 Task: Plan a road trip along the Pacific Coast Highway from Santa Cruz, California, to Big Sur, California.
Action: Mouse moved to (247, 90)
Screenshot: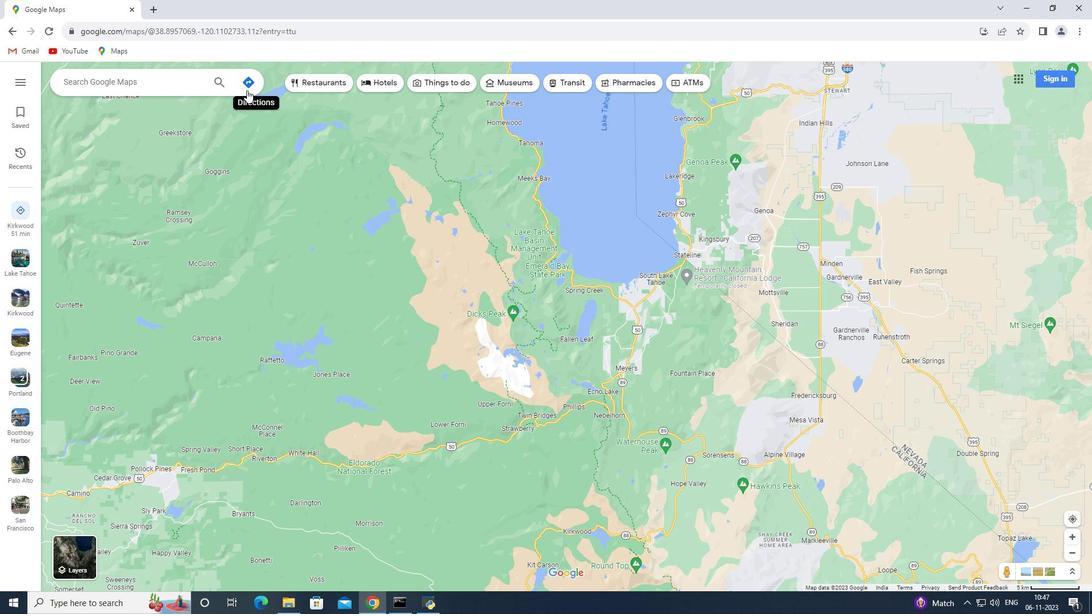 
Action: Mouse pressed left at (247, 90)
Screenshot: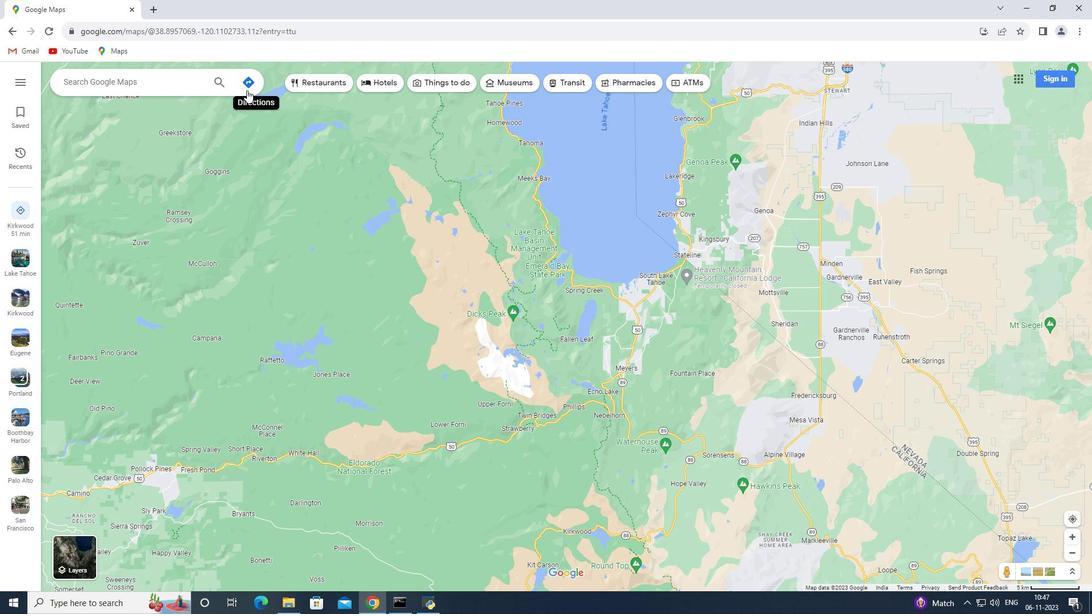 
Action: Mouse moved to (205, 105)
Screenshot: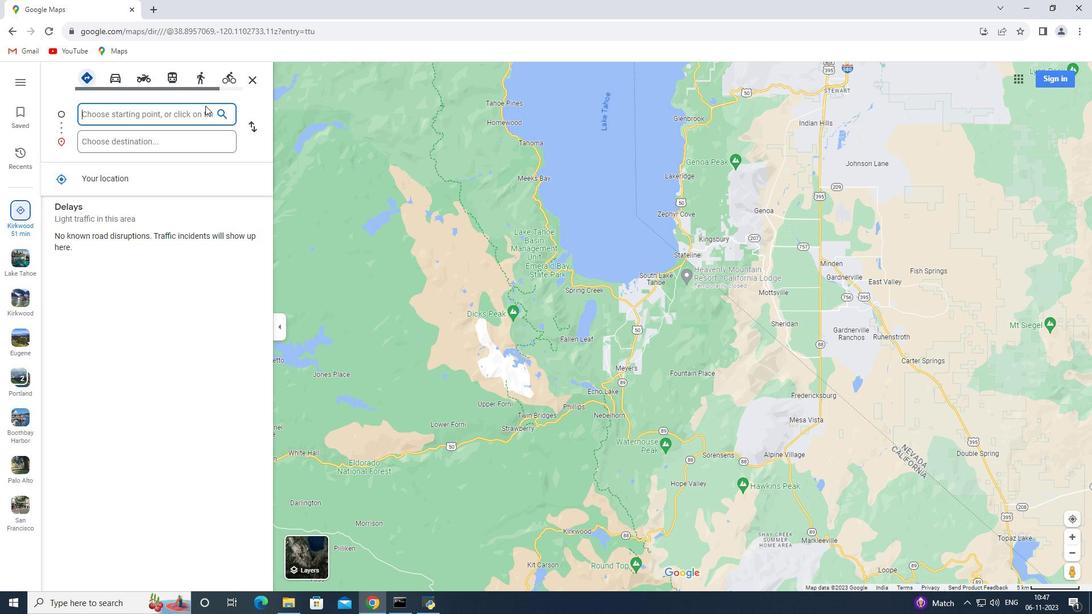 
Action: Key pressed <Key.shift>Santa<Key.space><Key.shift>Cruz,<Key.space><Key.shift>California
Screenshot: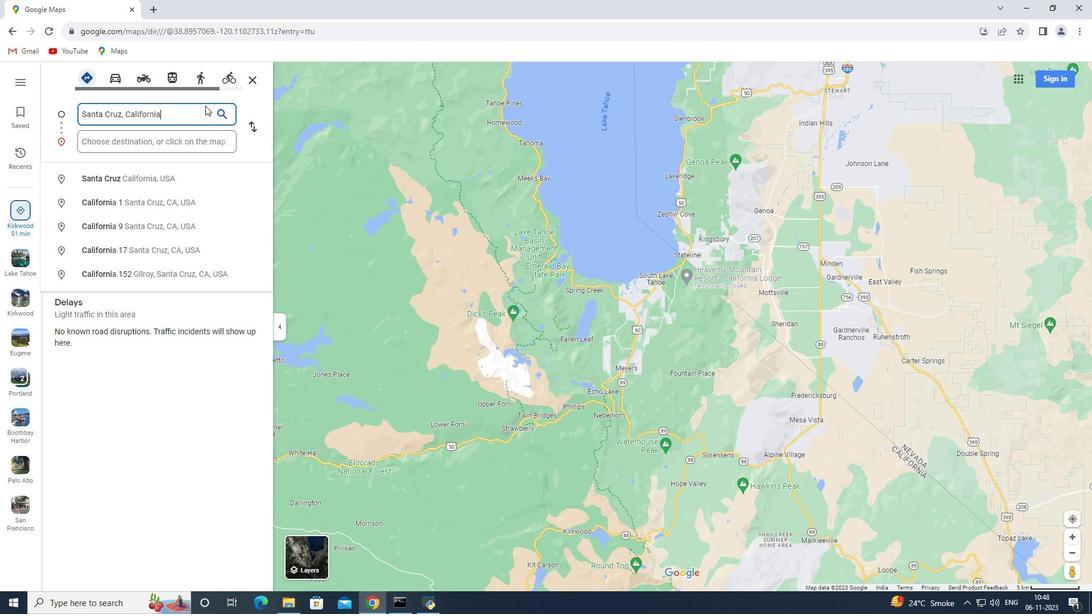 
Action: Mouse moved to (173, 145)
Screenshot: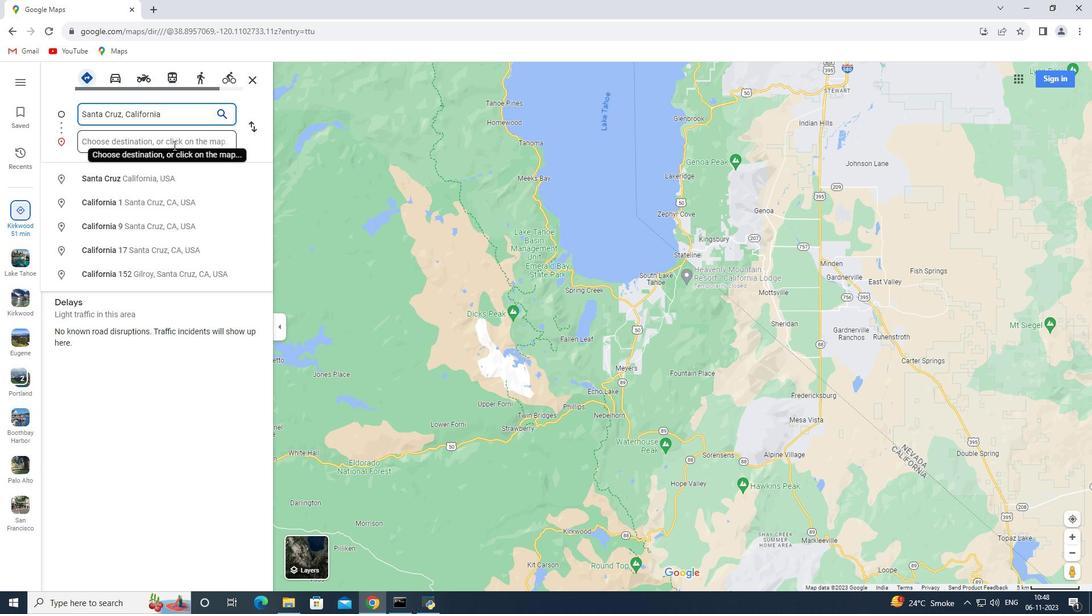
Action: Mouse pressed left at (173, 145)
Screenshot: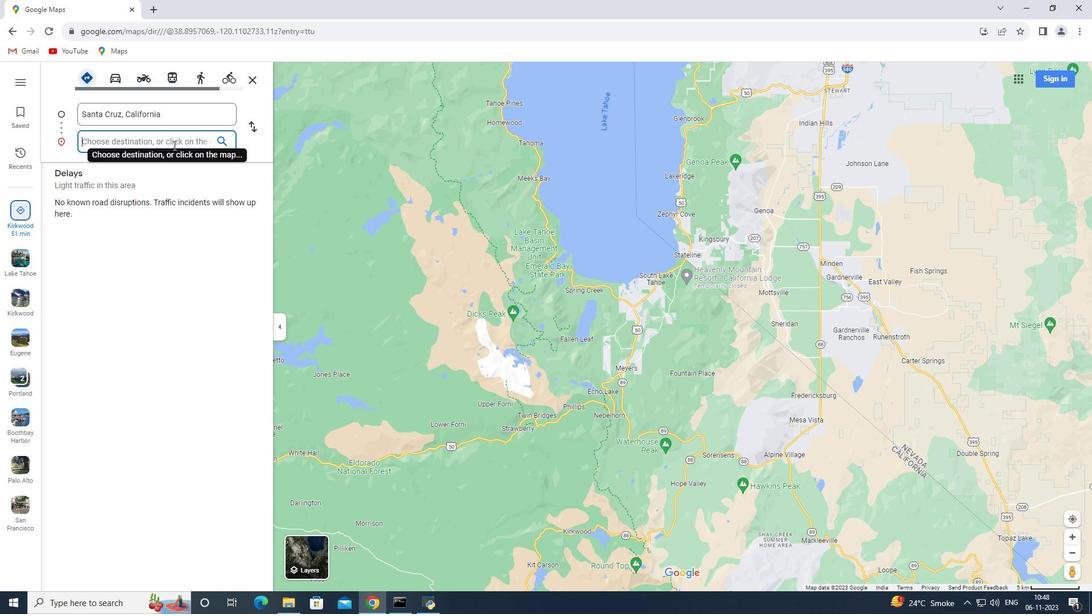 
Action: Key pressed <Key.shift_r><Key.shift_r><Key.shift_r><Key.shift_r><Key.shift_r><Key.shift_r><Key.shift_r><Key.shift_r><Key.shift_r>Big<Key.space><Key.shift>Sur,<Key.space><Key.shift>California<Key.enter>
Screenshot: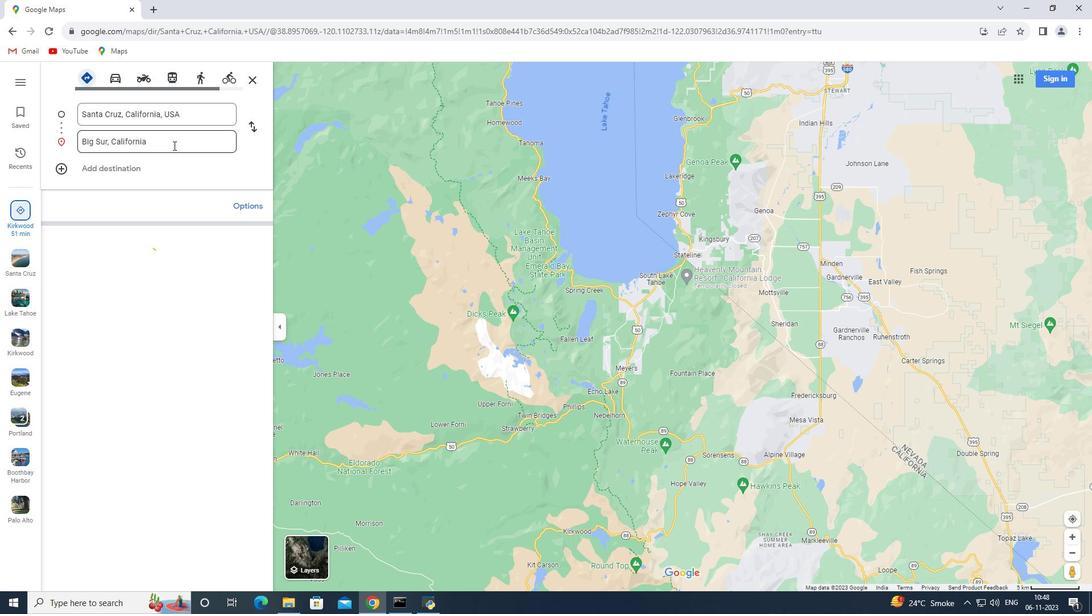 
Action: Mouse moved to (540, 75)
Screenshot: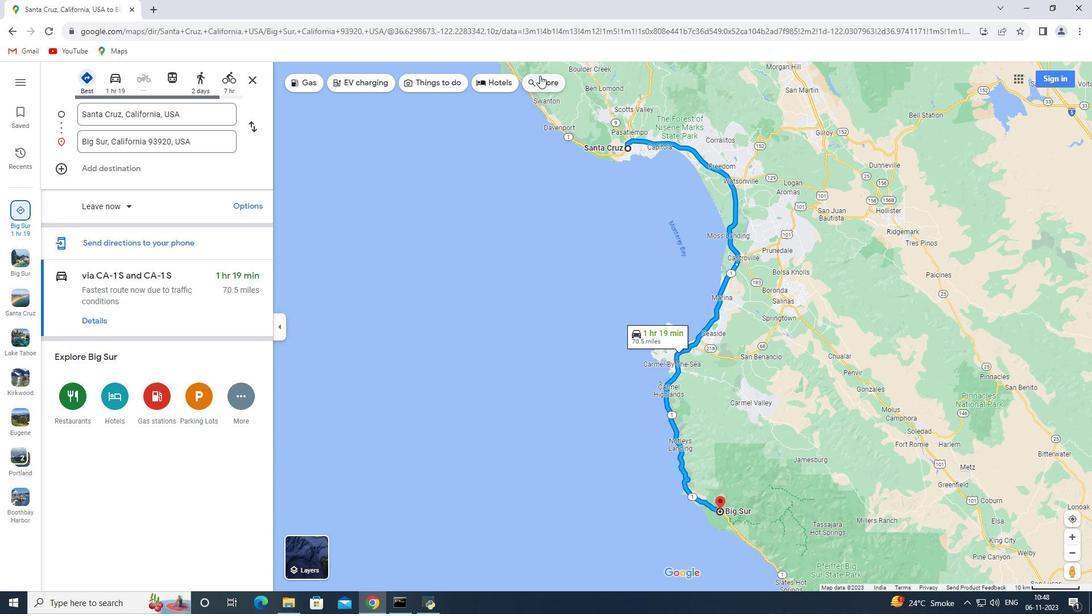 
Action: Mouse pressed left at (540, 75)
Screenshot: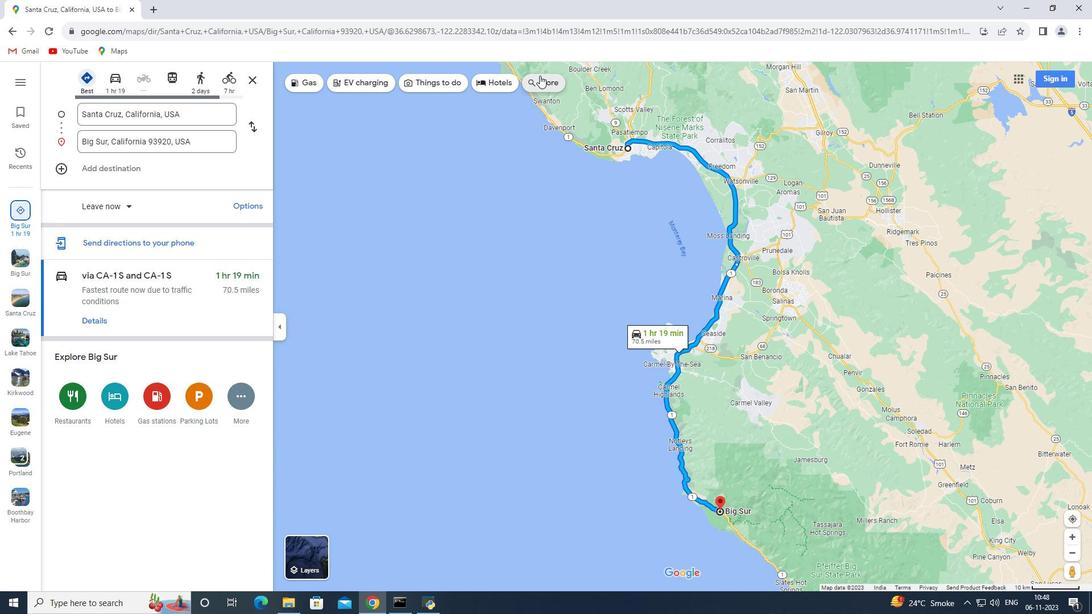 
Action: Mouse moved to (83, 77)
Screenshot: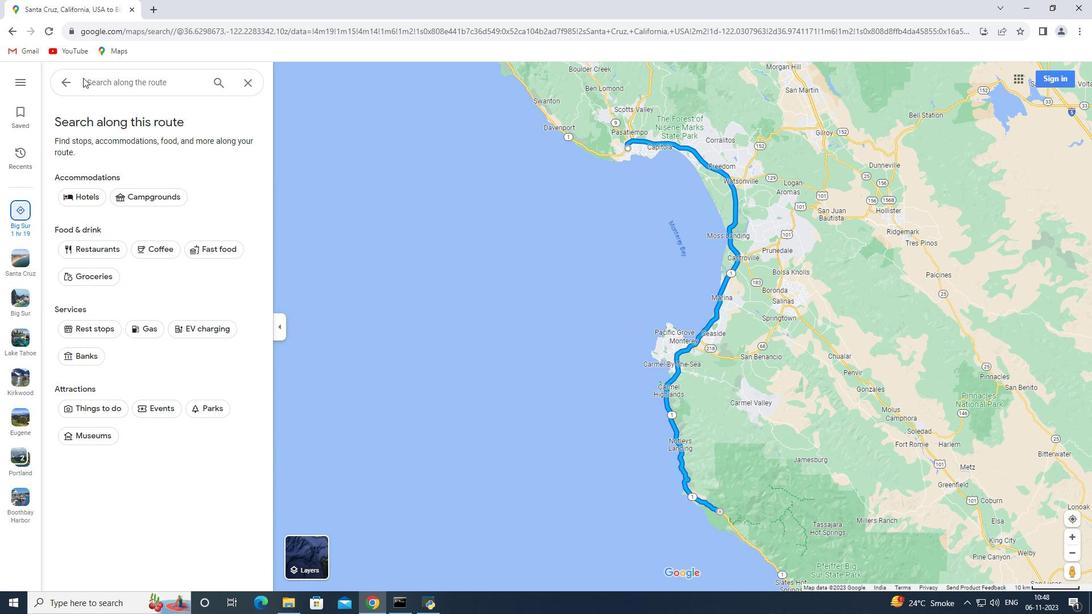 
Action: Mouse pressed left at (83, 77)
Screenshot: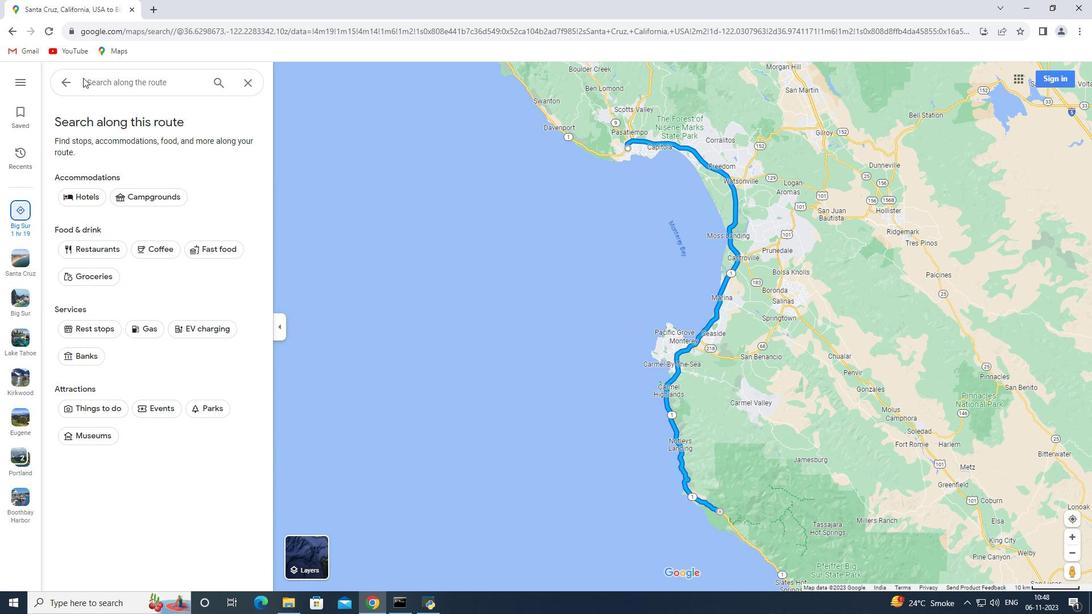 
Action: Mouse moved to (91, 80)
Screenshot: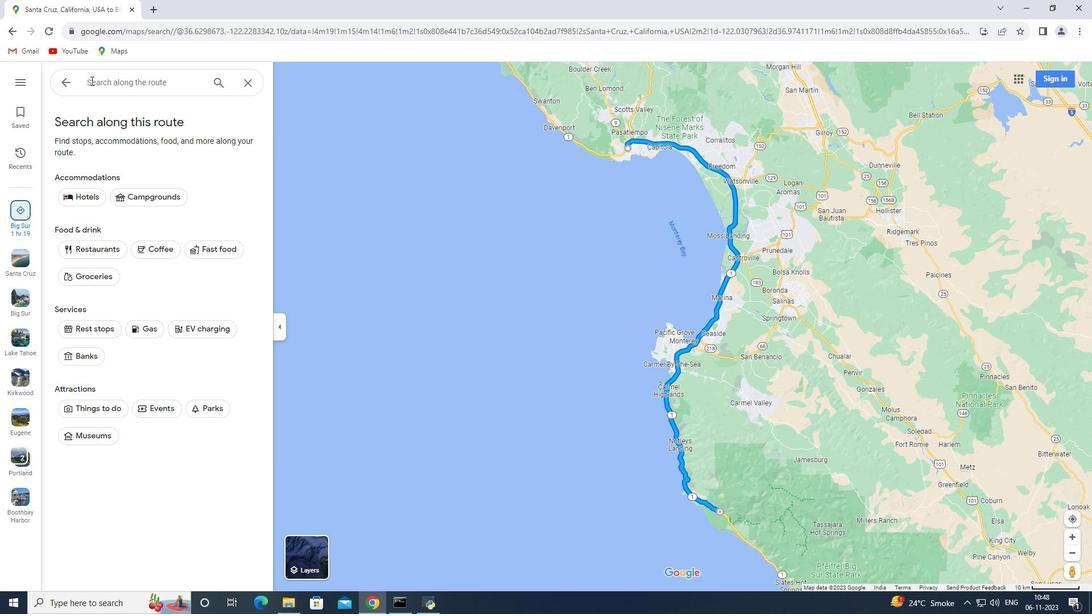 
Action: Mouse pressed left at (91, 80)
Screenshot: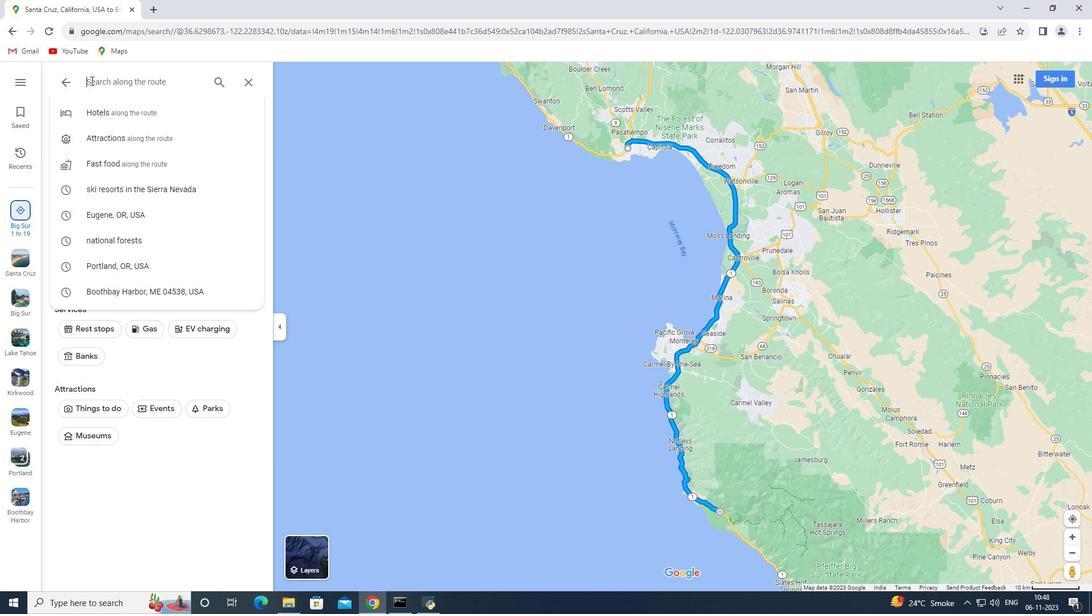 
Action: Key pressed <Key.shift_r>Pacific<Key.space><Key.shift>Coast<Key.space><Key.shift_r>Highway<Key.enter>
Screenshot: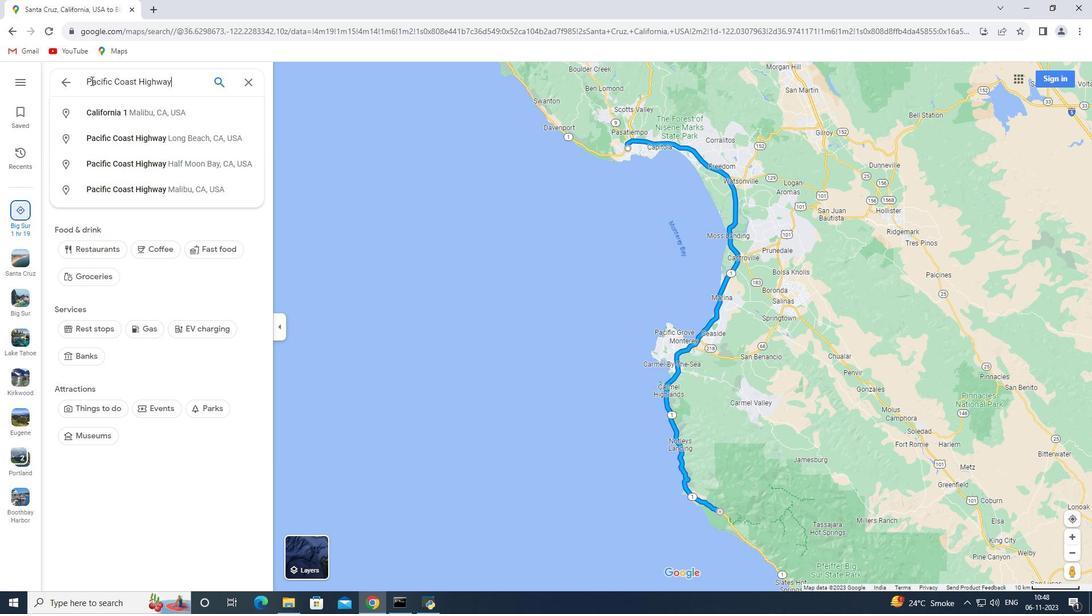 
